 Task: Create a due date automation trigger when advanced on, 2 working days before a card is due add dates starting this month at 11:00 AM.
Action: Mouse moved to (843, 246)
Screenshot: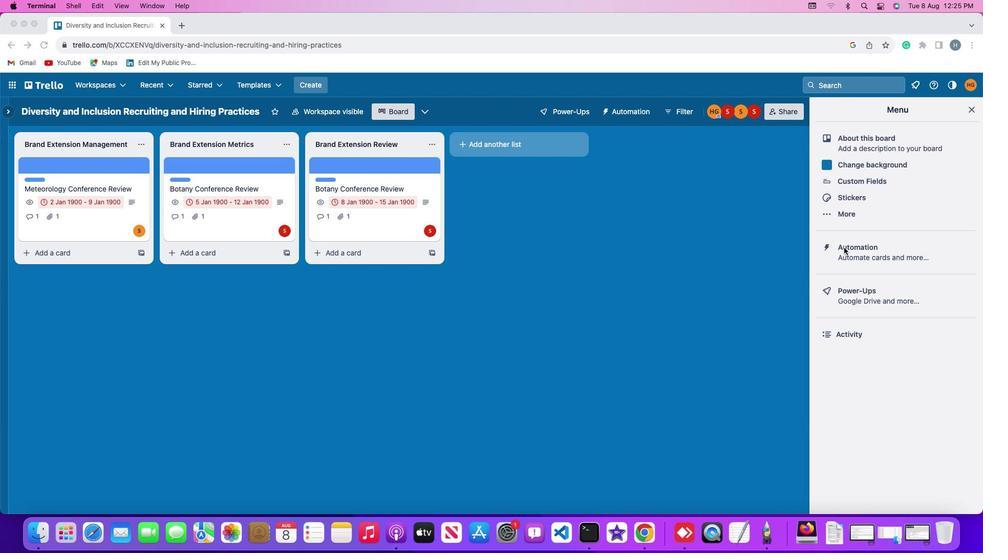 
Action: Mouse pressed left at (843, 246)
Screenshot: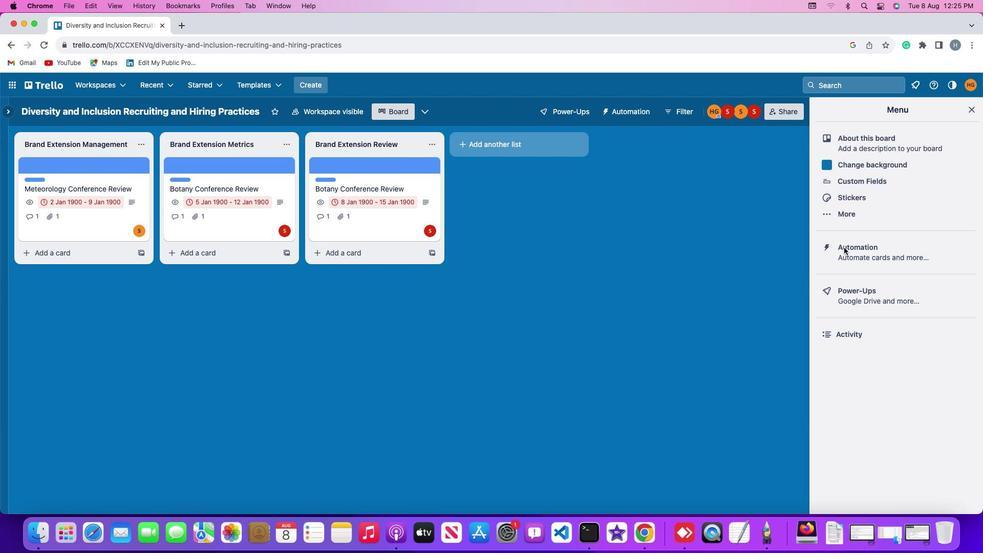 
Action: Mouse pressed left at (843, 246)
Screenshot: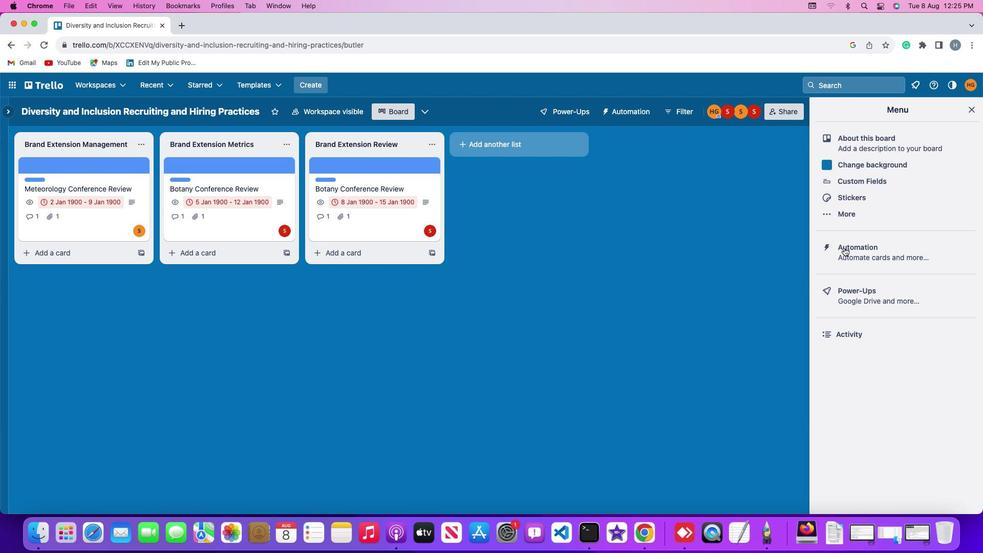 
Action: Mouse moved to (73, 236)
Screenshot: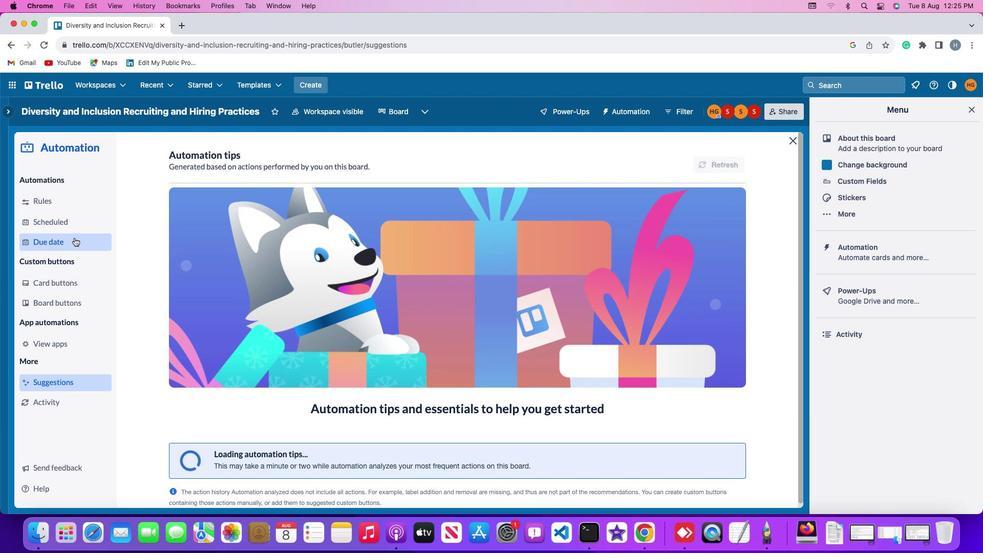 
Action: Mouse pressed left at (73, 236)
Screenshot: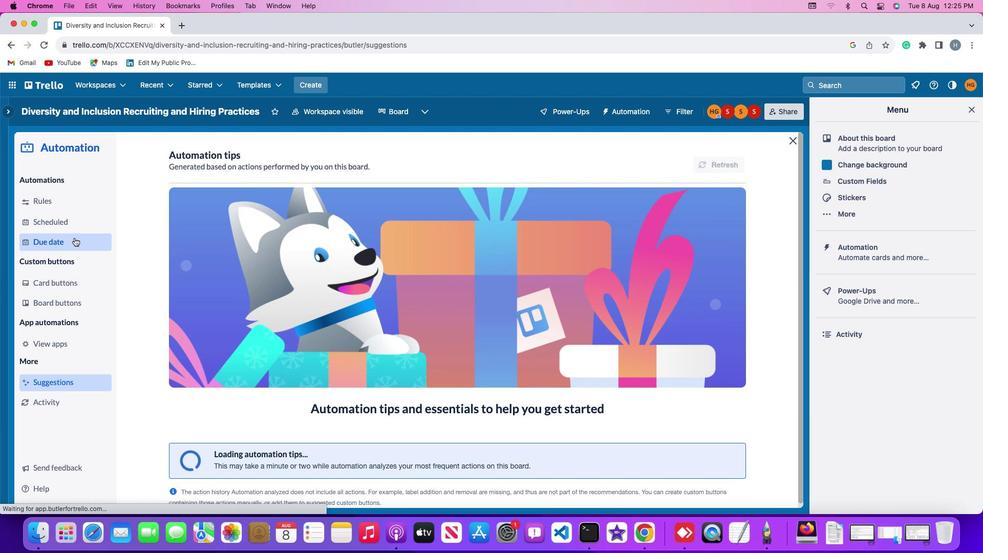 
Action: Mouse pressed left at (73, 236)
Screenshot: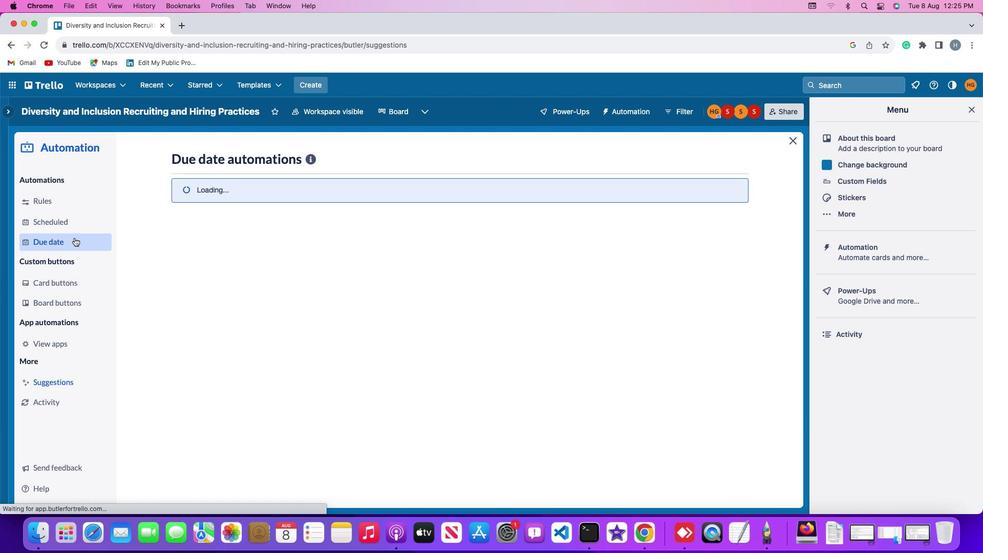 
Action: Mouse moved to (661, 157)
Screenshot: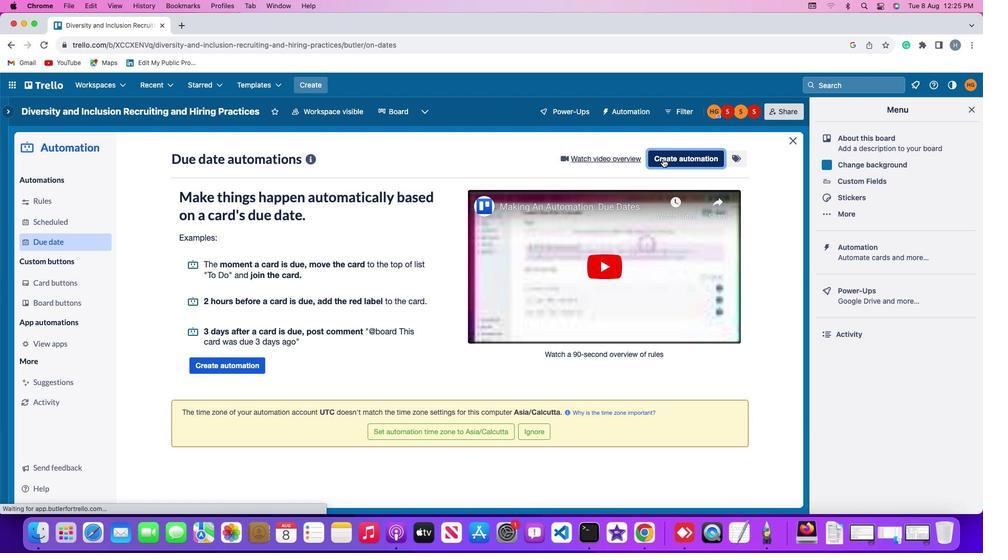 
Action: Mouse pressed left at (661, 157)
Screenshot: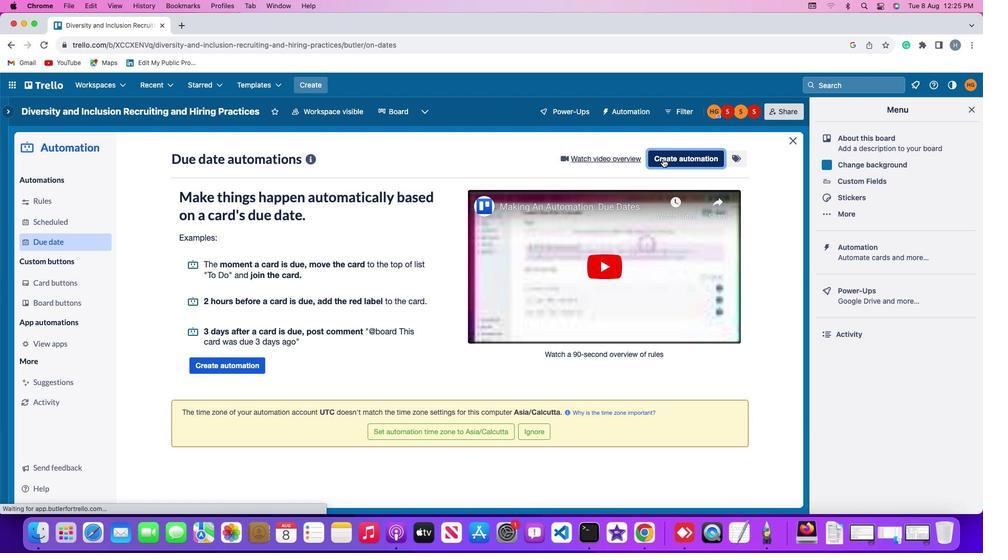 
Action: Mouse moved to (326, 257)
Screenshot: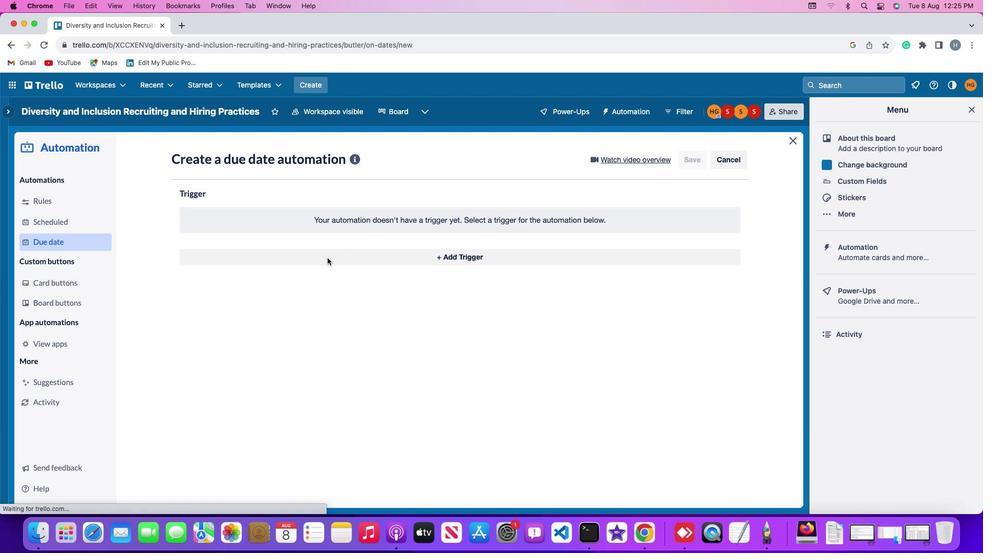 
Action: Mouse pressed left at (326, 257)
Screenshot: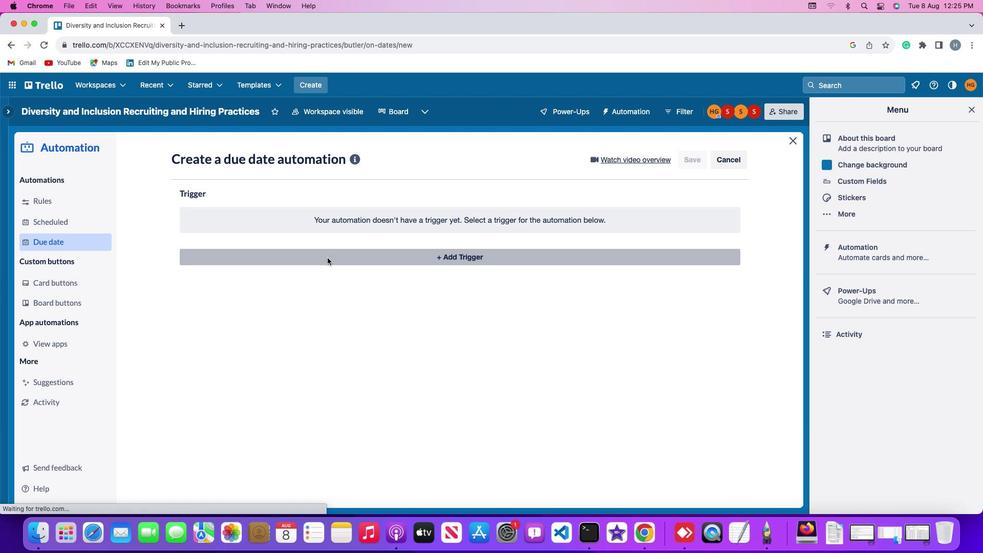 
Action: Mouse moved to (205, 408)
Screenshot: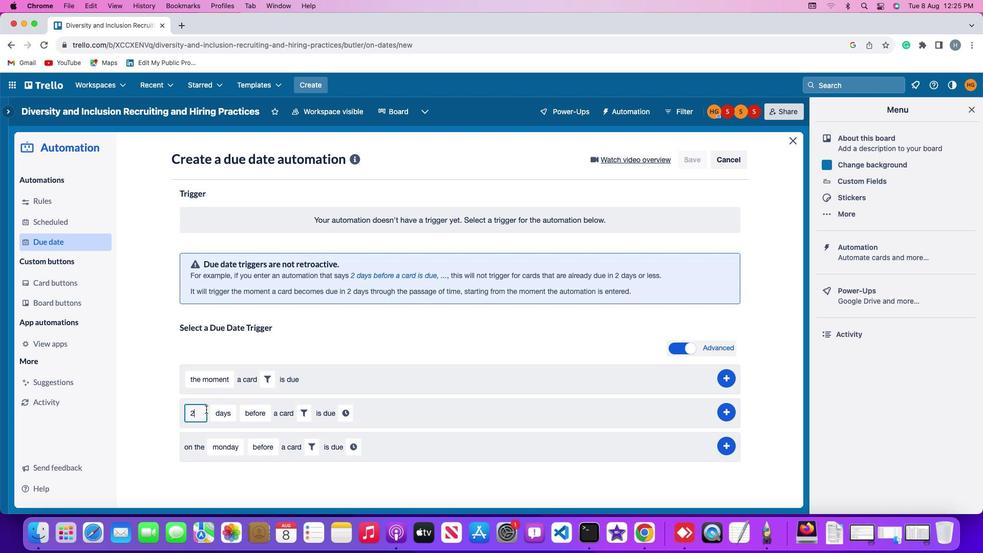 
Action: Mouse pressed left at (205, 408)
Screenshot: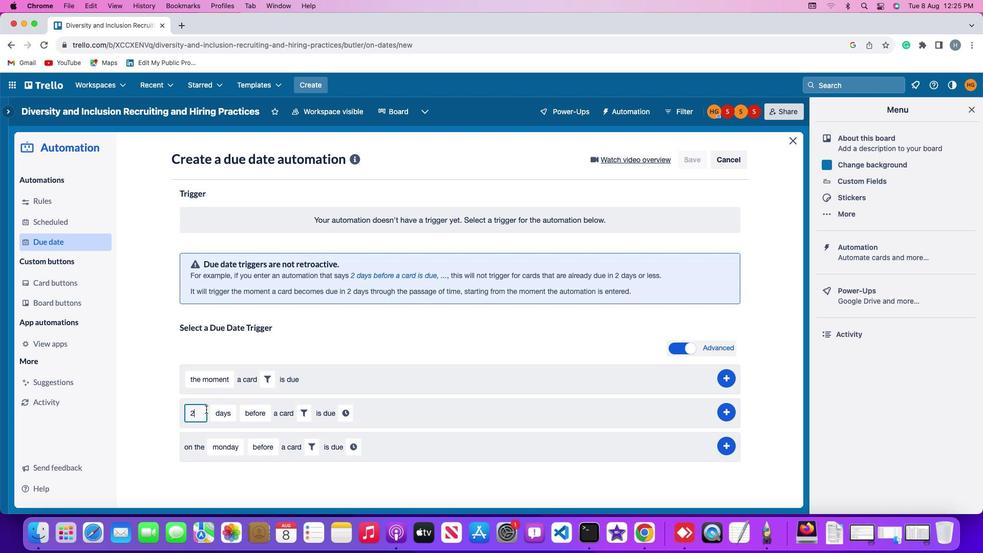 
Action: Key pressed Key.backspace'2'
Screenshot: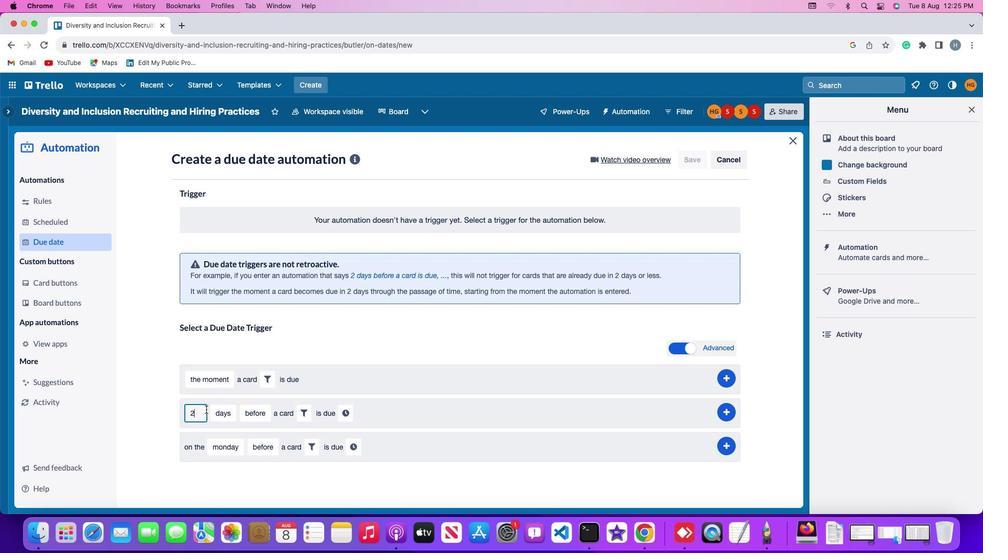 
Action: Mouse moved to (226, 412)
Screenshot: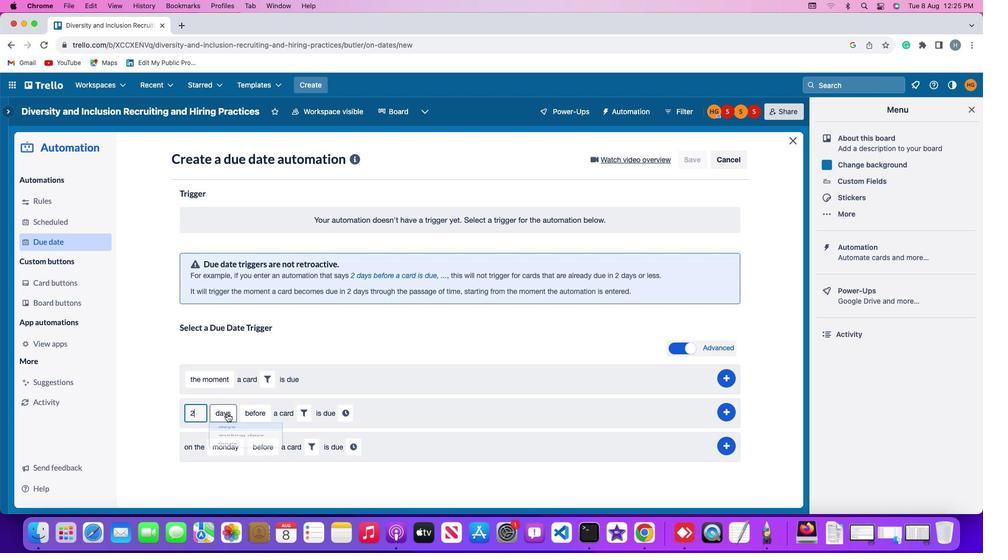 
Action: Mouse pressed left at (226, 412)
Screenshot: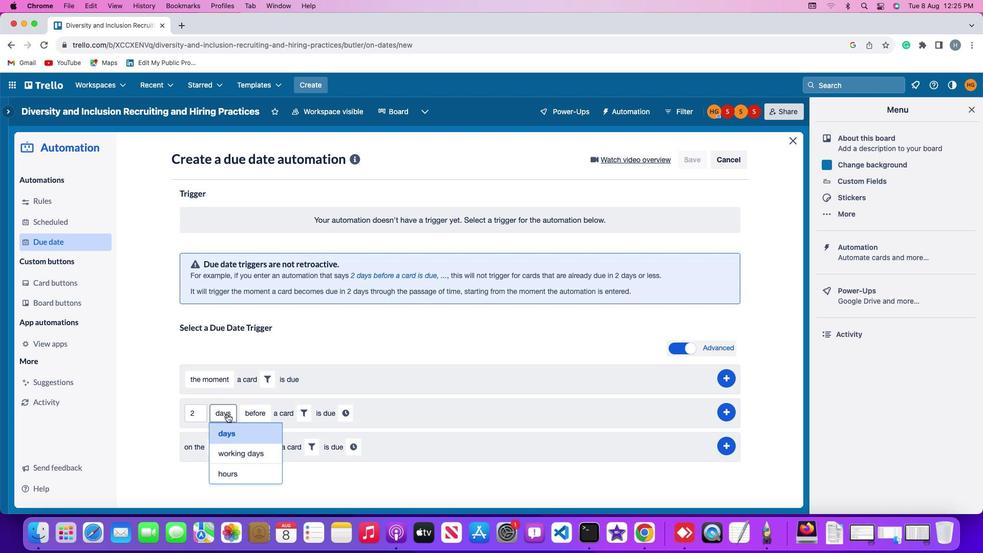 
Action: Mouse moved to (226, 454)
Screenshot: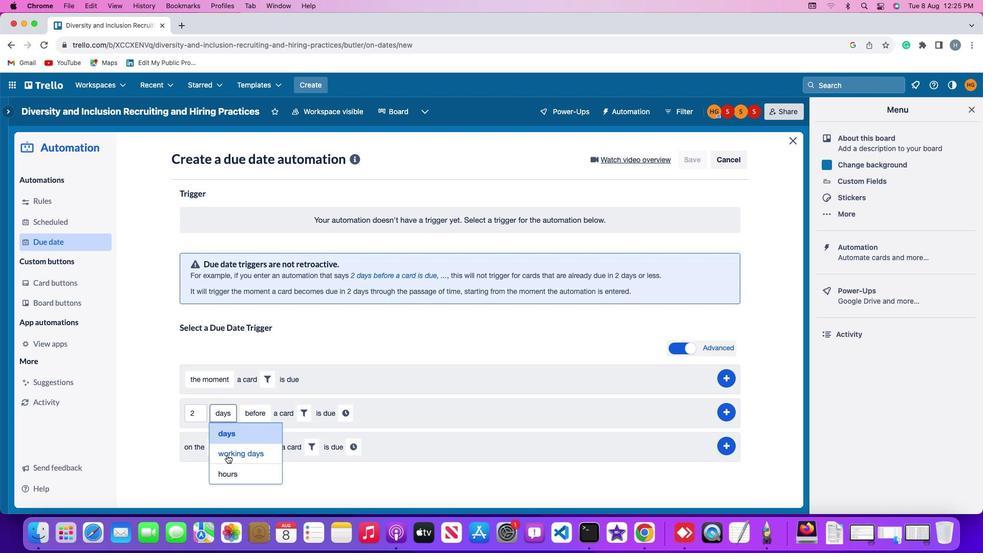 
Action: Mouse pressed left at (226, 454)
Screenshot: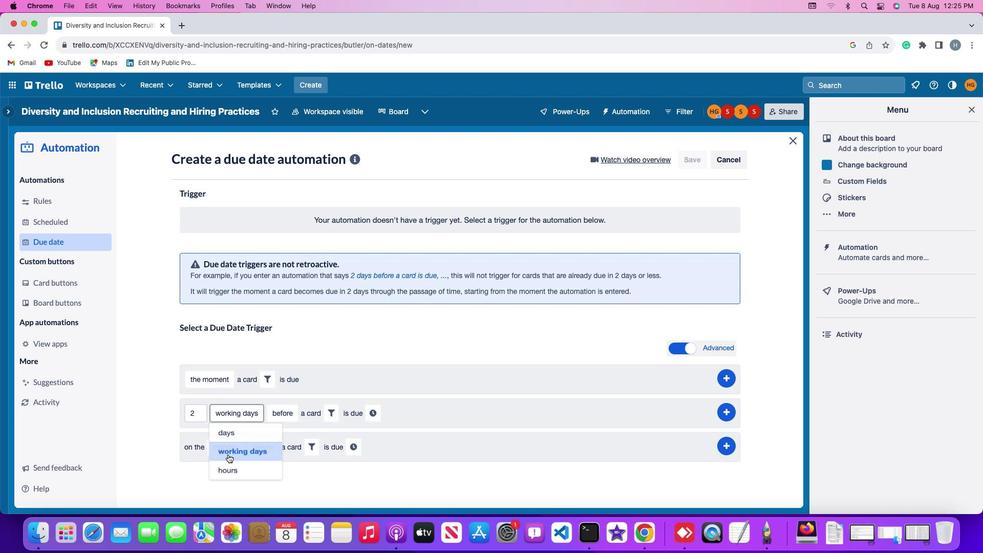 
Action: Mouse moved to (279, 414)
Screenshot: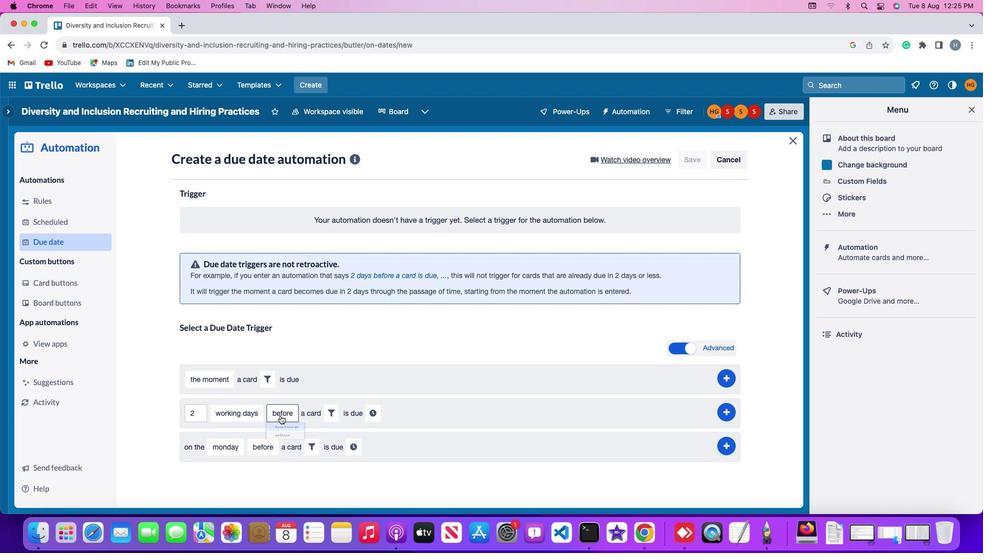 
Action: Mouse pressed left at (279, 414)
Screenshot: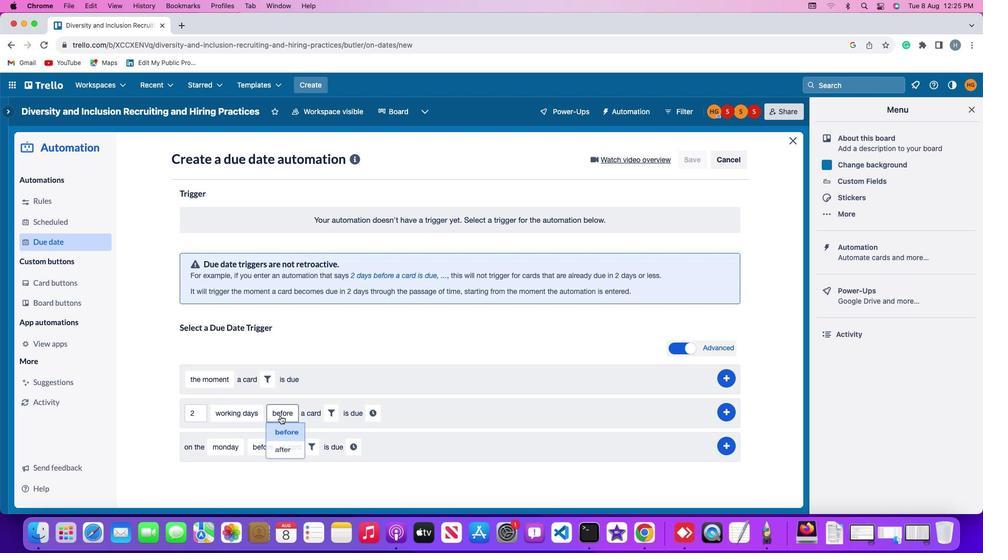 
Action: Mouse moved to (284, 431)
Screenshot: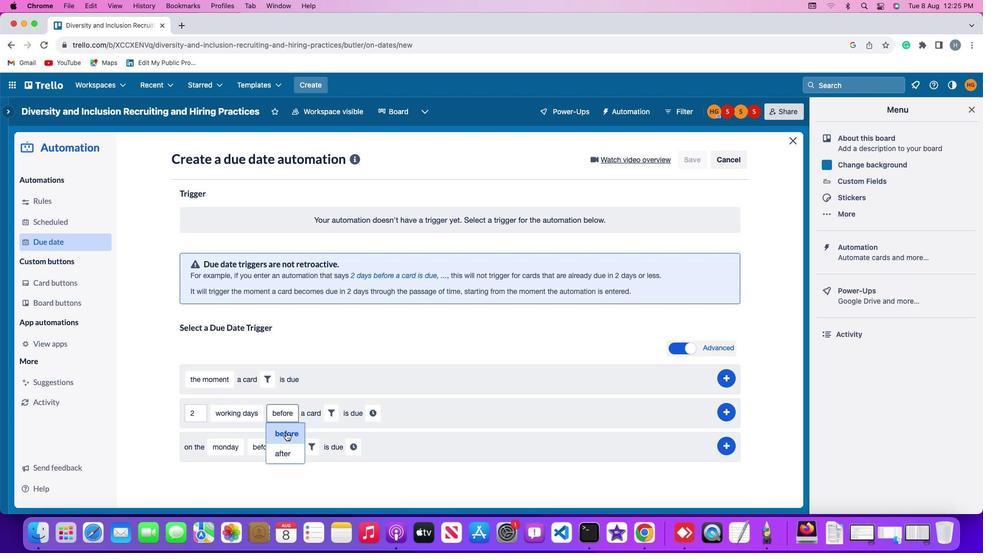 
Action: Mouse pressed left at (284, 431)
Screenshot: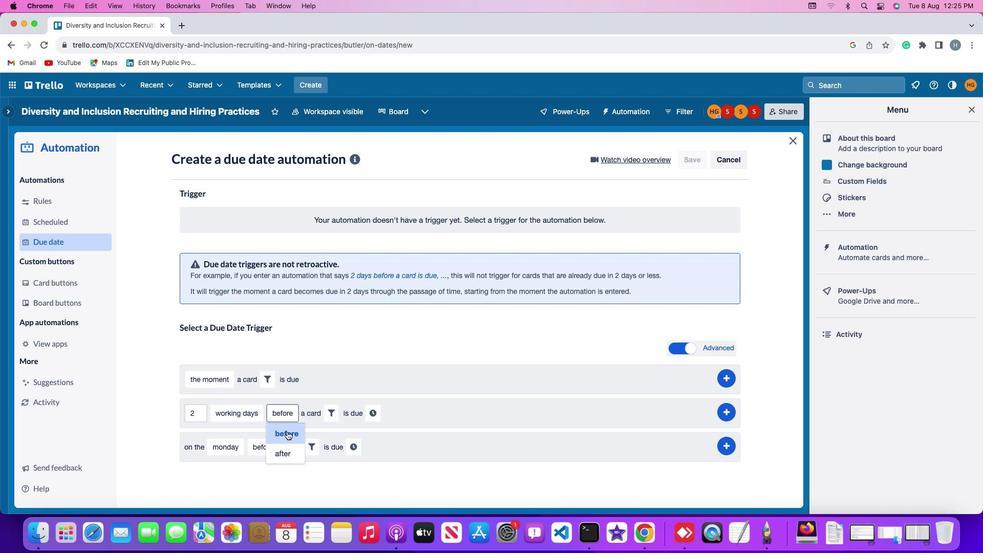 
Action: Mouse moved to (330, 409)
Screenshot: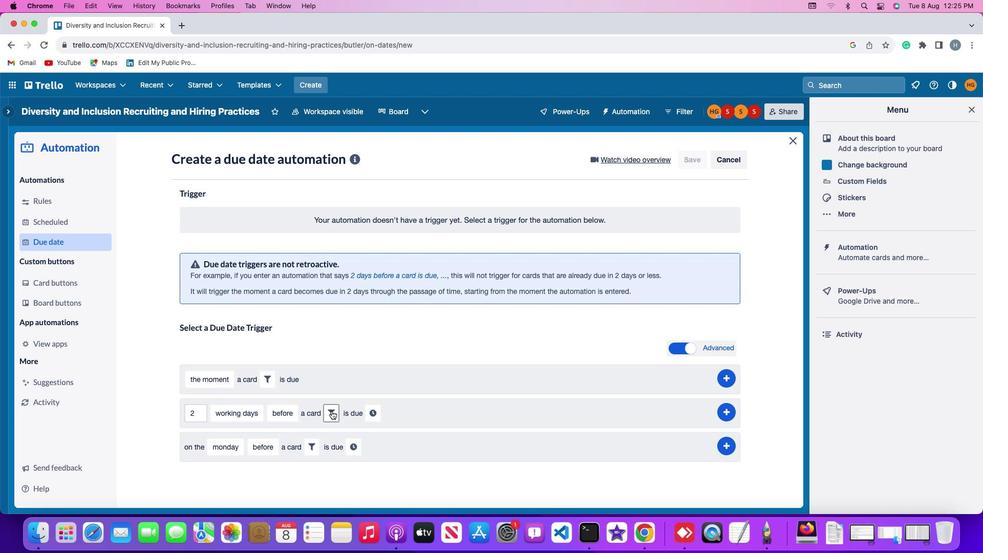 
Action: Mouse pressed left at (330, 409)
Screenshot: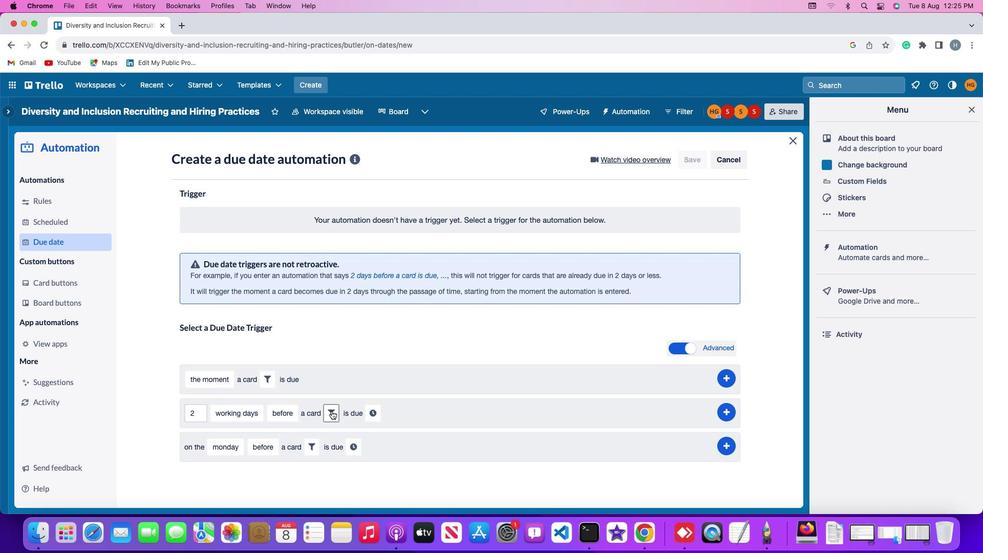 
Action: Mouse moved to (389, 441)
Screenshot: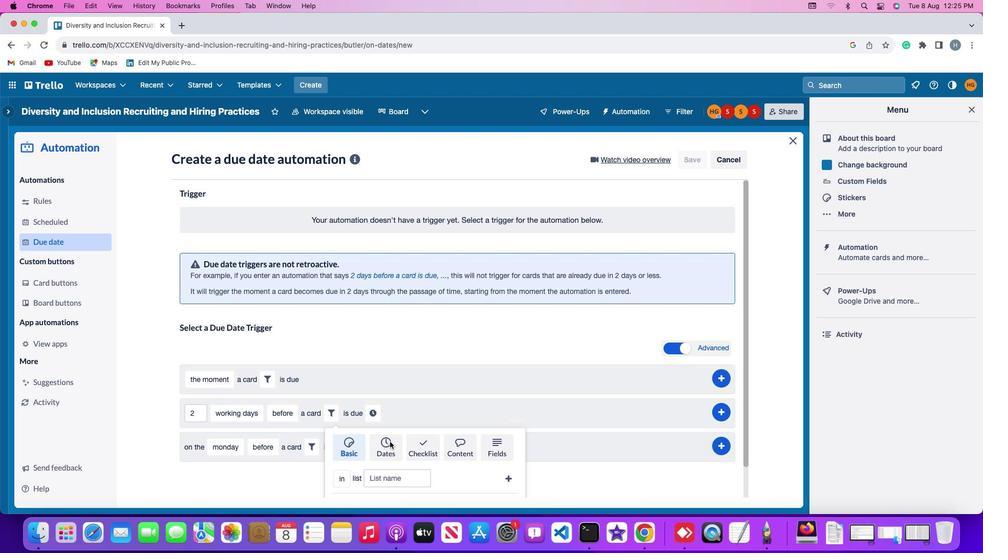 
Action: Mouse pressed left at (389, 441)
Screenshot: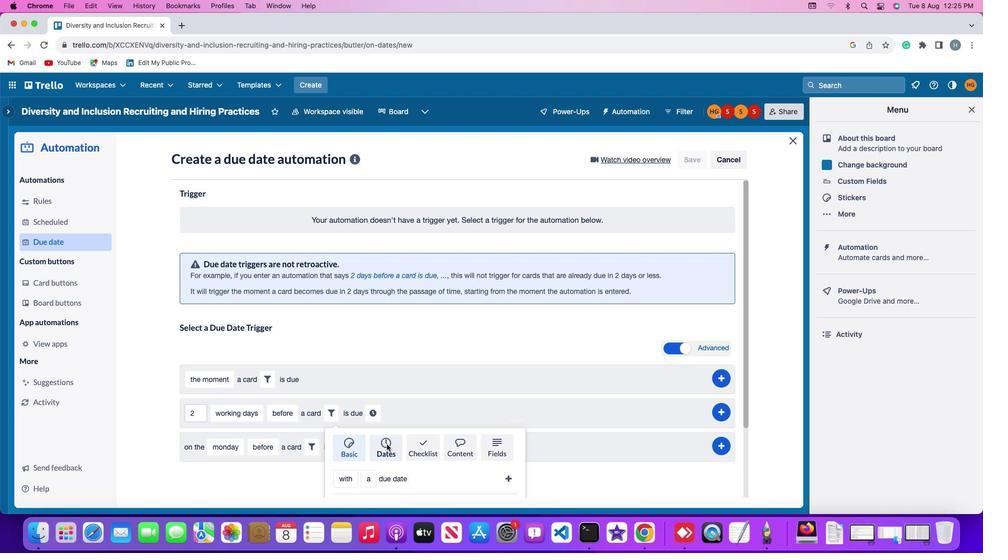 
Action: Mouse moved to (266, 474)
Screenshot: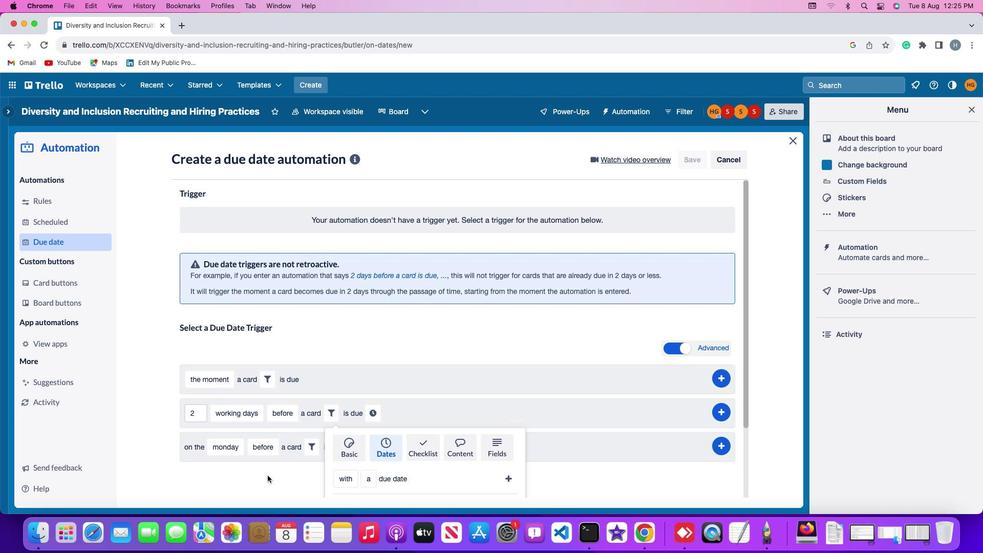 
Action: Mouse scrolled (266, 474) with delta (0, -1)
Screenshot: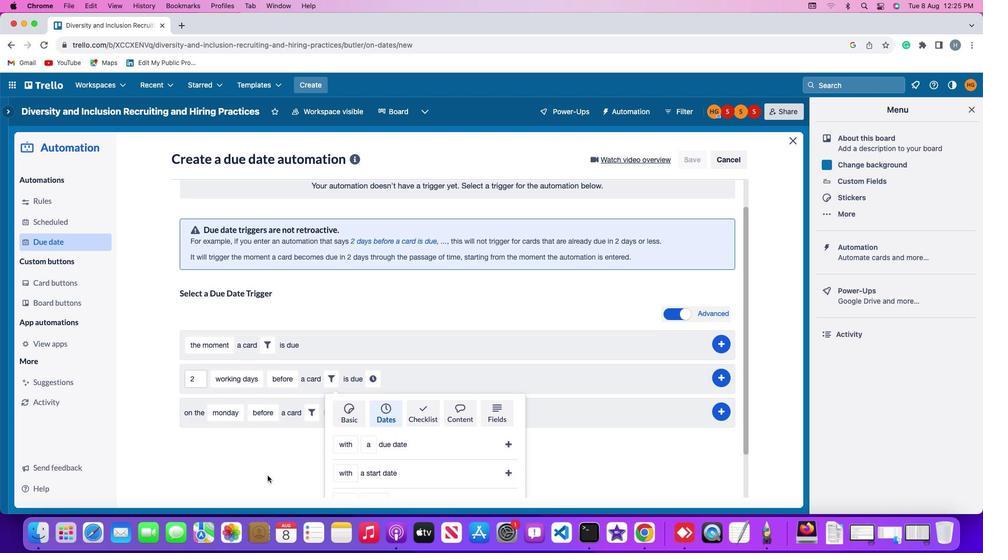 
Action: Mouse scrolled (266, 474) with delta (0, -1)
Screenshot: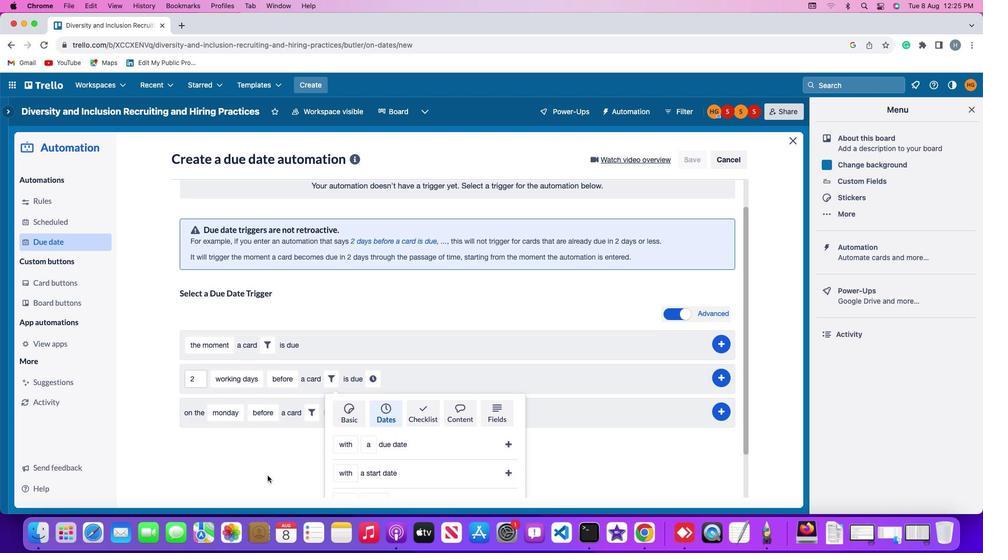 
Action: Mouse scrolled (266, 474) with delta (0, -2)
Screenshot: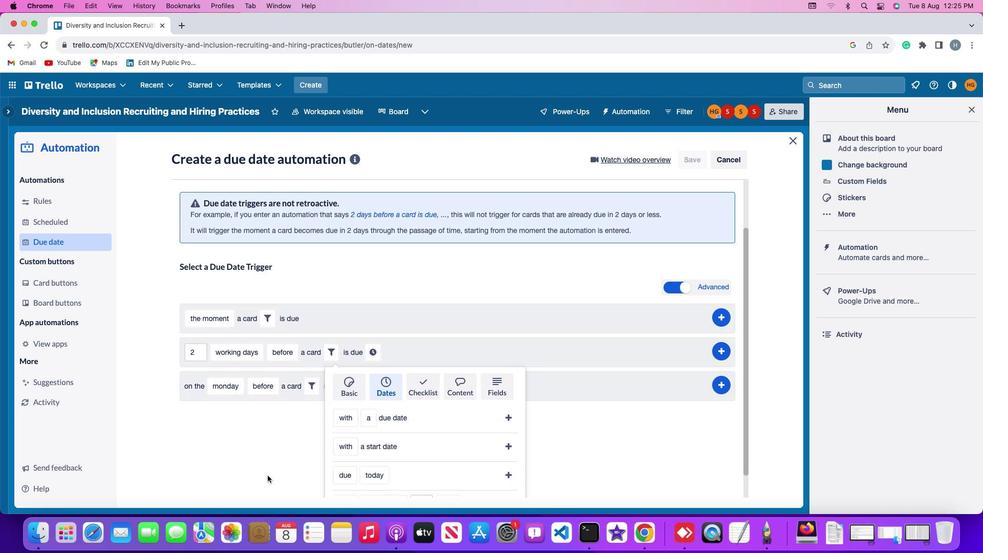 
Action: Mouse scrolled (266, 474) with delta (0, -3)
Screenshot: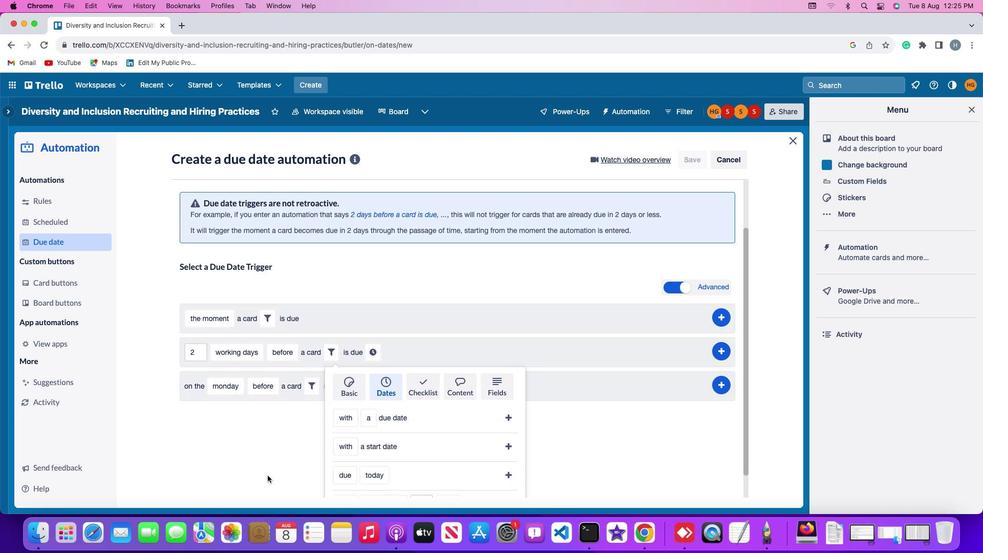 
Action: Mouse scrolled (266, 474) with delta (0, -3)
Screenshot: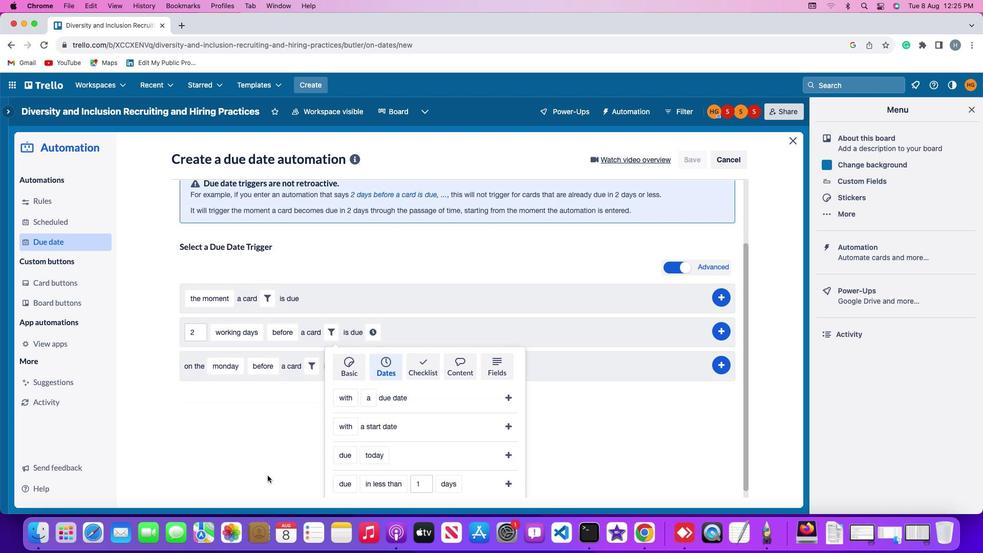 
Action: Mouse scrolled (266, 474) with delta (0, -3)
Screenshot: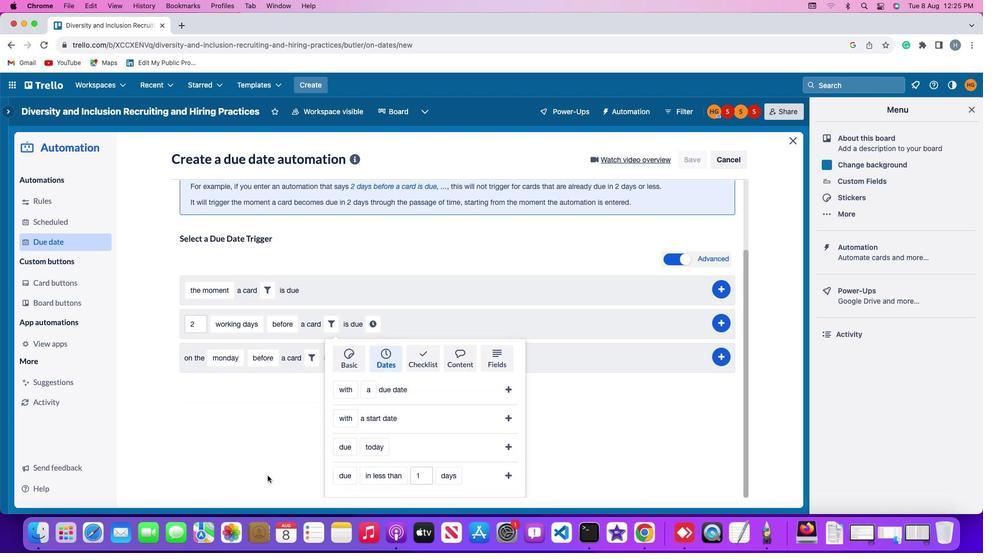
Action: Mouse moved to (341, 447)
Screenshot: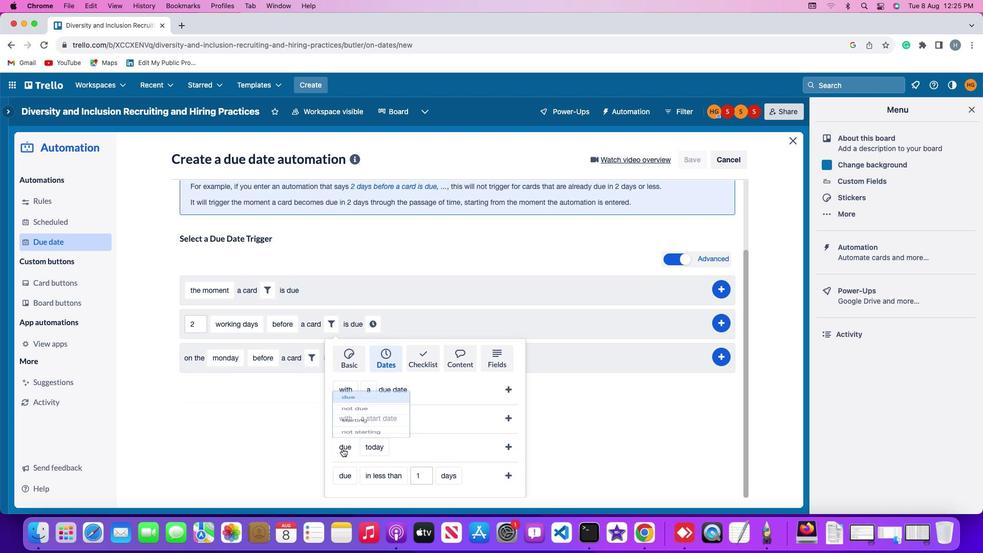 
Action: Mouse pressed left at (341, 447)
Screenshot: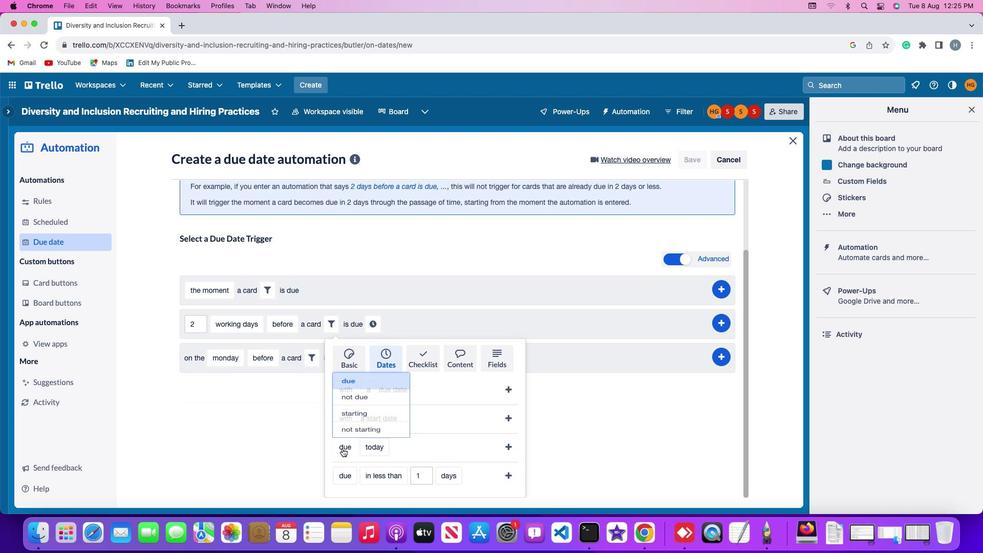 
Action: Mouse moved to (358, 410)
Screenshot: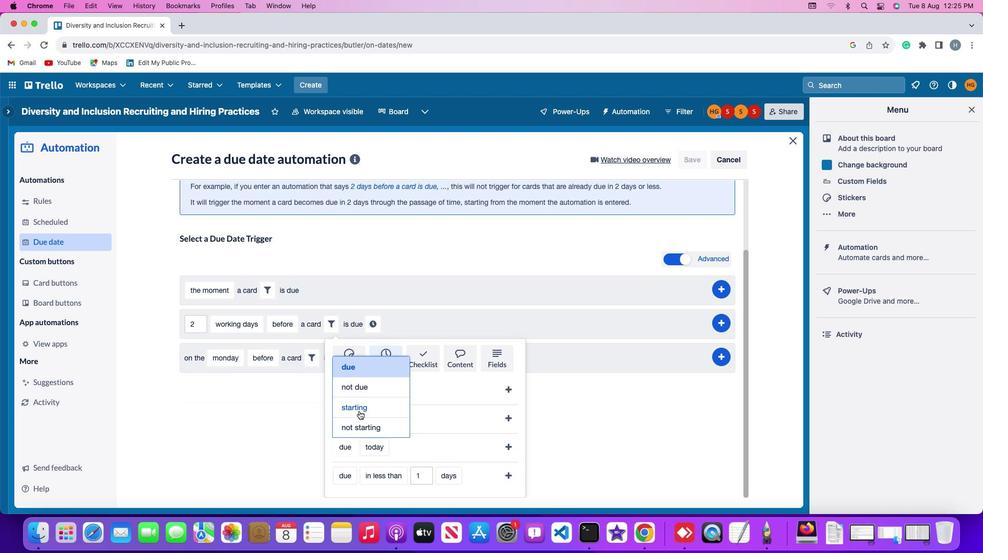 
Action: Mouse pressed left at (358, 410)
Screenshot: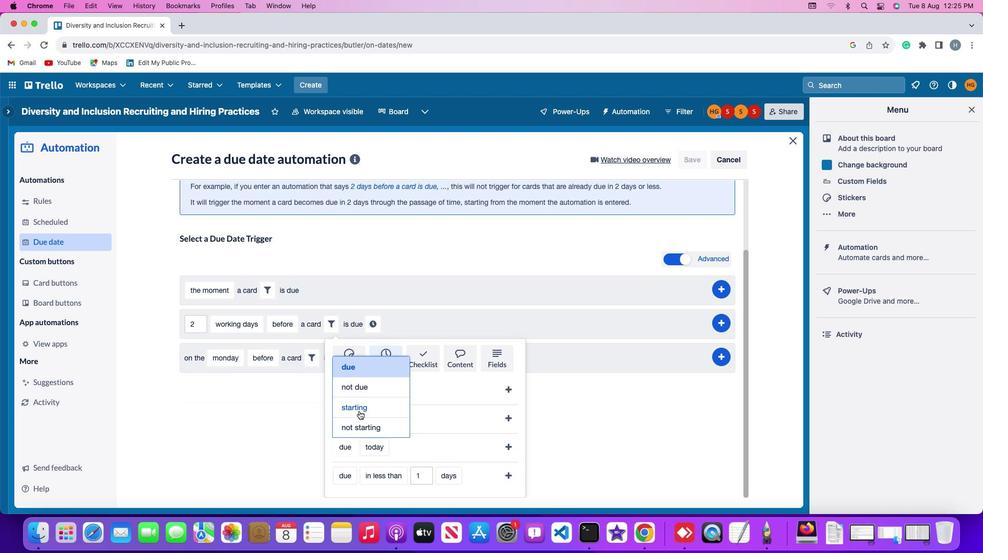 
Action: Mouse moved to (378, 439)
Screenshot: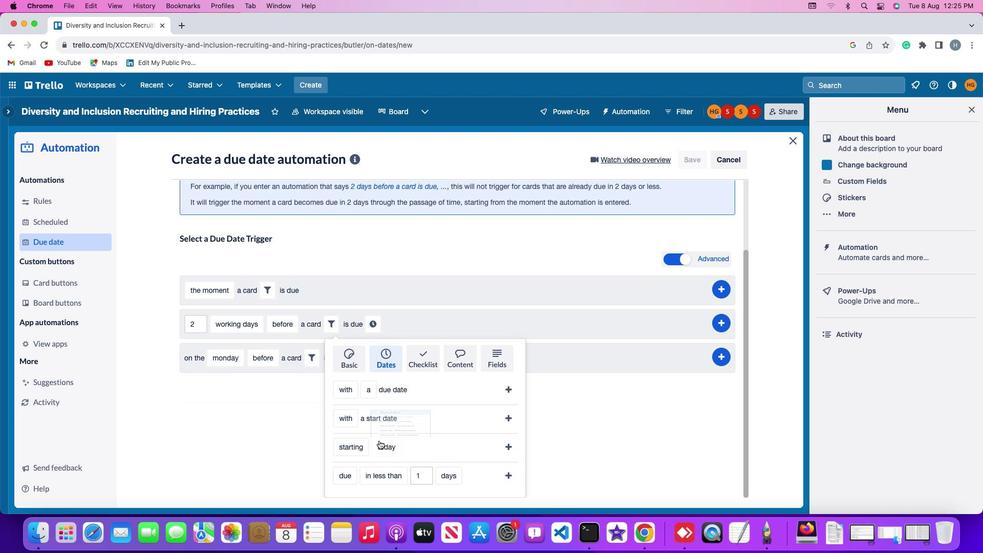 
Action: Mouse pressed left at (378, 439)
Screenshot: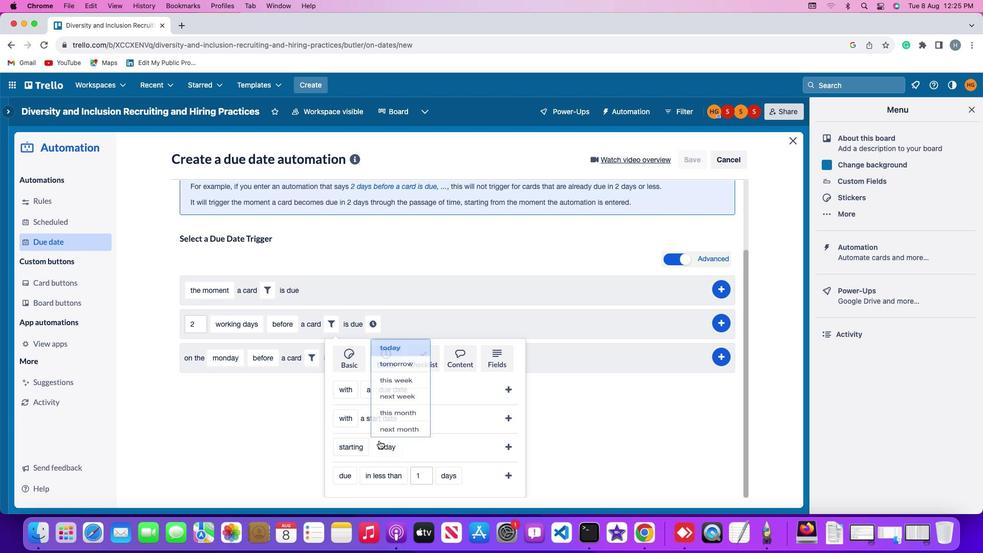 
Action: Mouse moved to (400, 404)
Screenshot: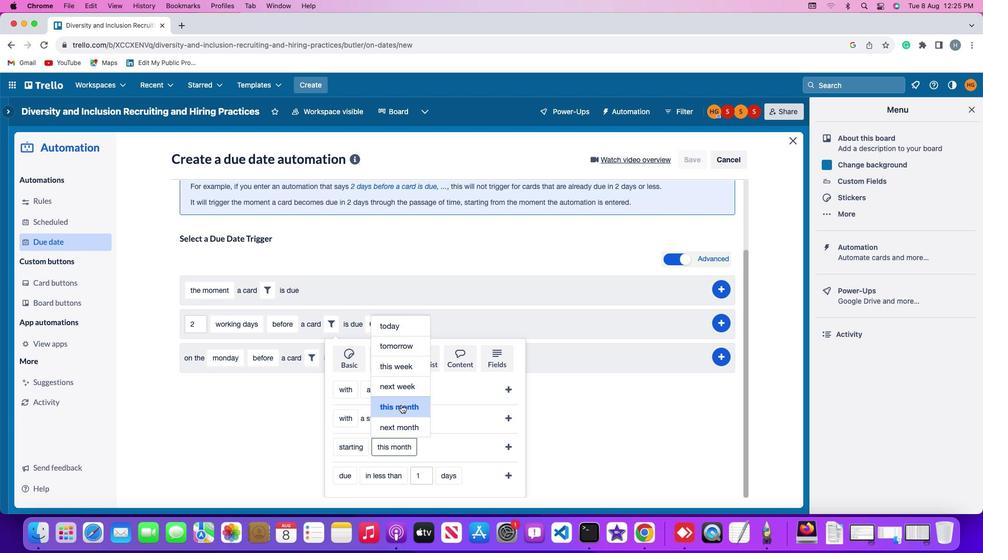 
Action: Mouse pressed left at (400, 404)
Screenshot: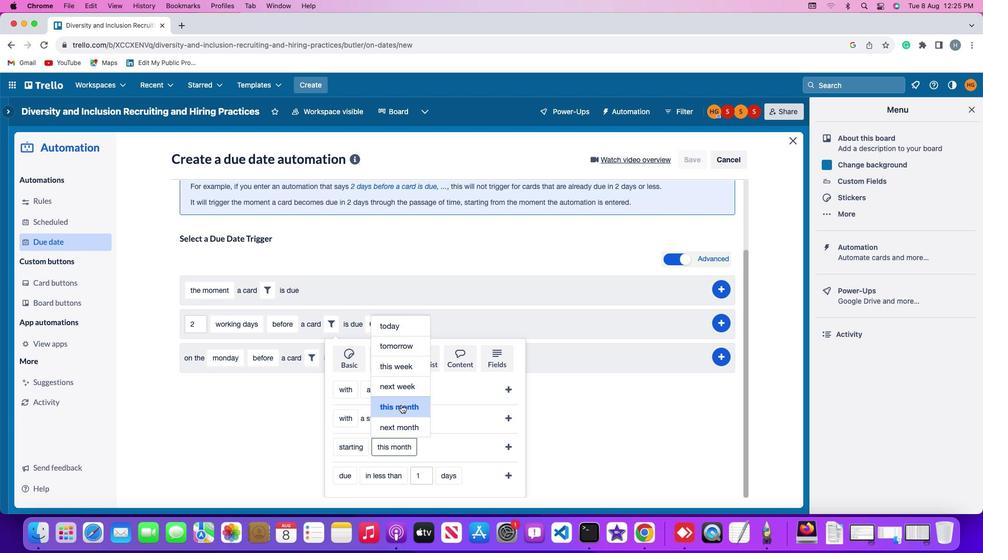 
Action: Mouse moved to (507, 443)
Screenshot: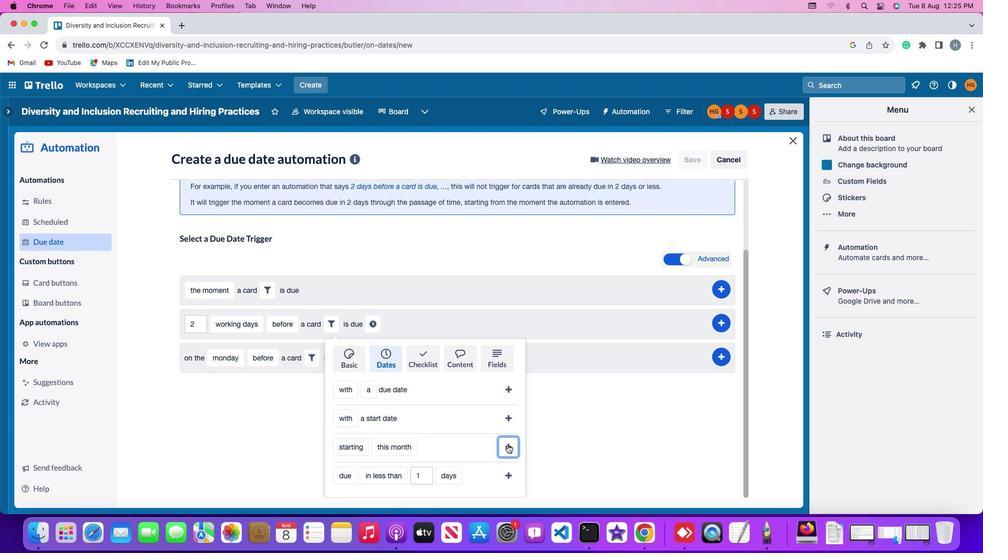
Action: Mouse pressed left at (507, 443)
Screenshot: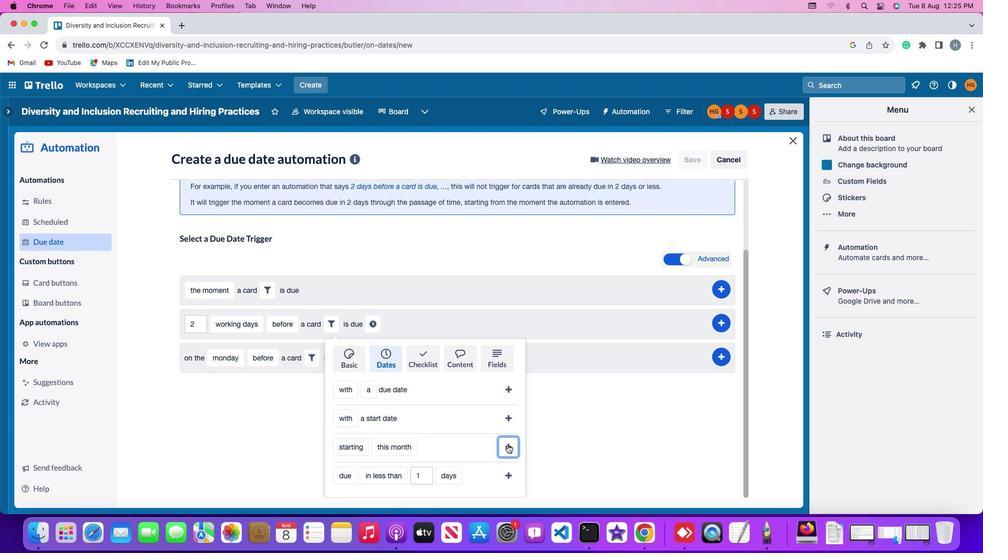 
Action: Mouse moved to (461, 412)
Screenshot: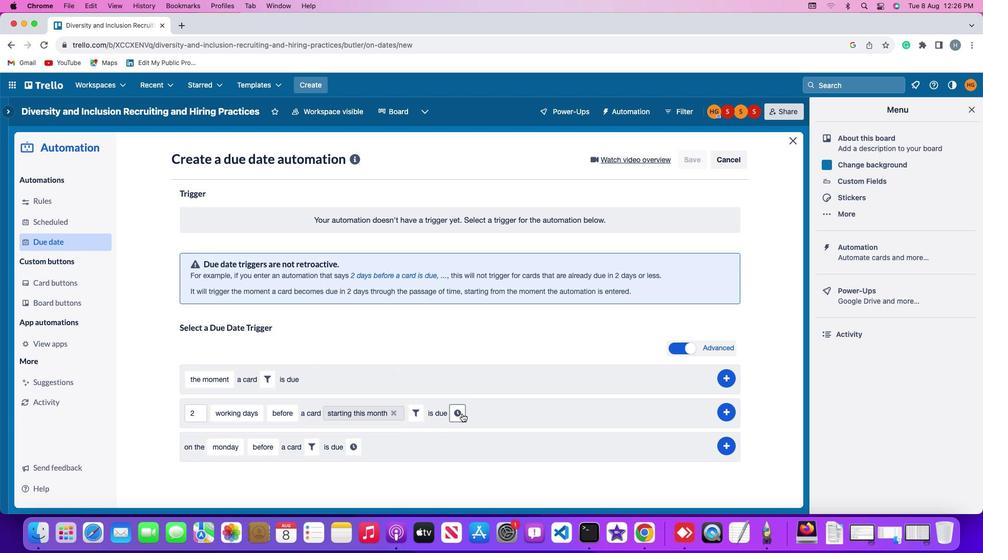 
Action: Mouse pressed left at (461, 412)
Screenshot: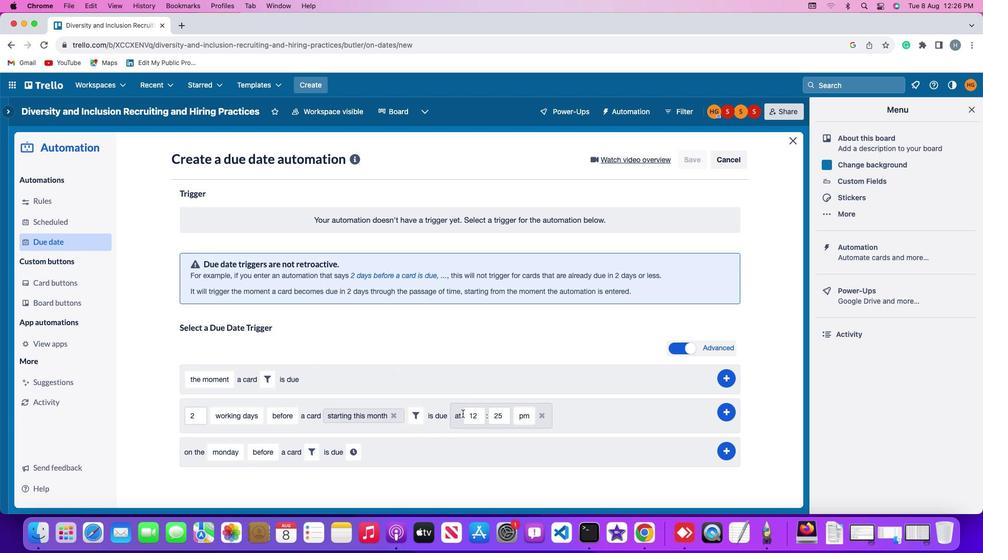 
Action: Mouse moved to (478, 413)
Screenshot: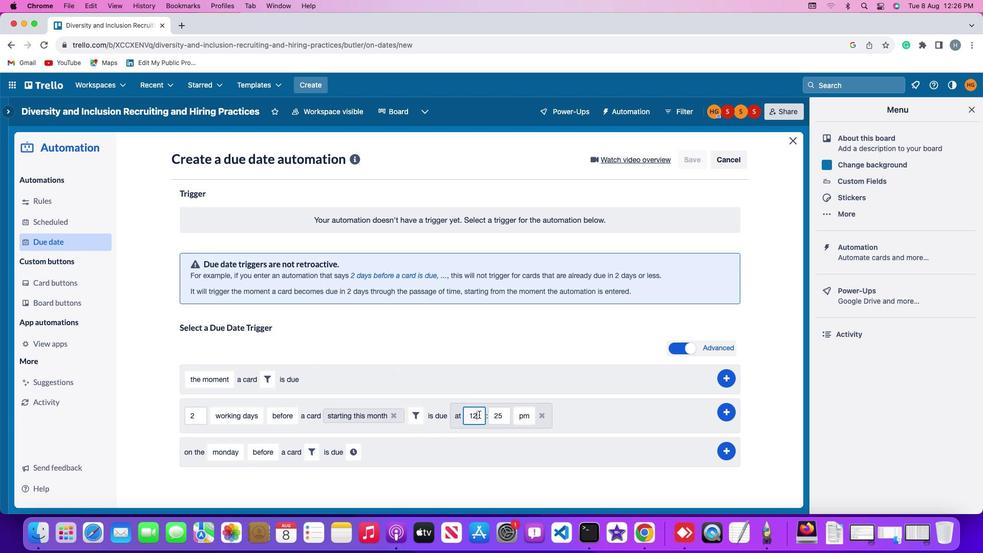 
Action: Mouse pressed left at (478, 413)
Screenshot: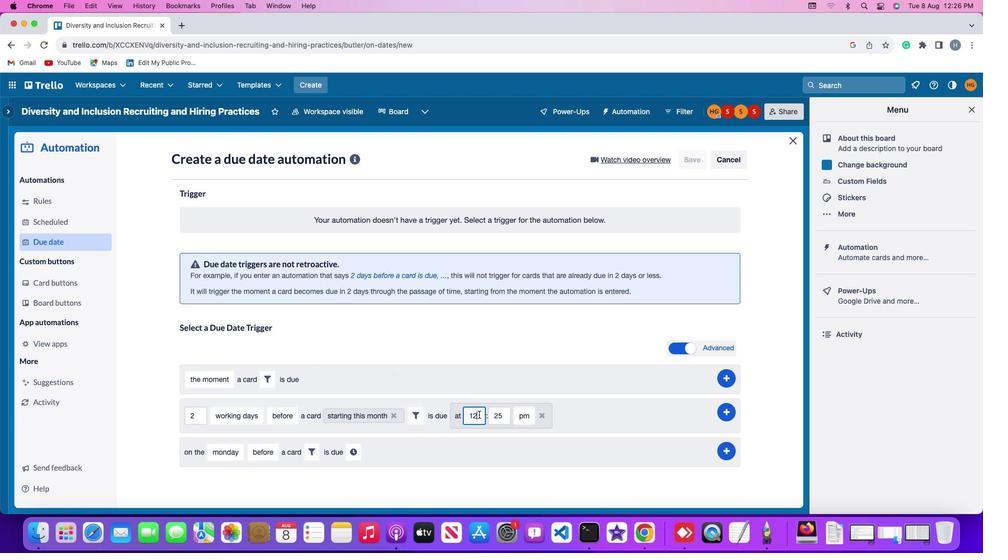 
Action: Mouse moved to (478, 413)
Screenshot: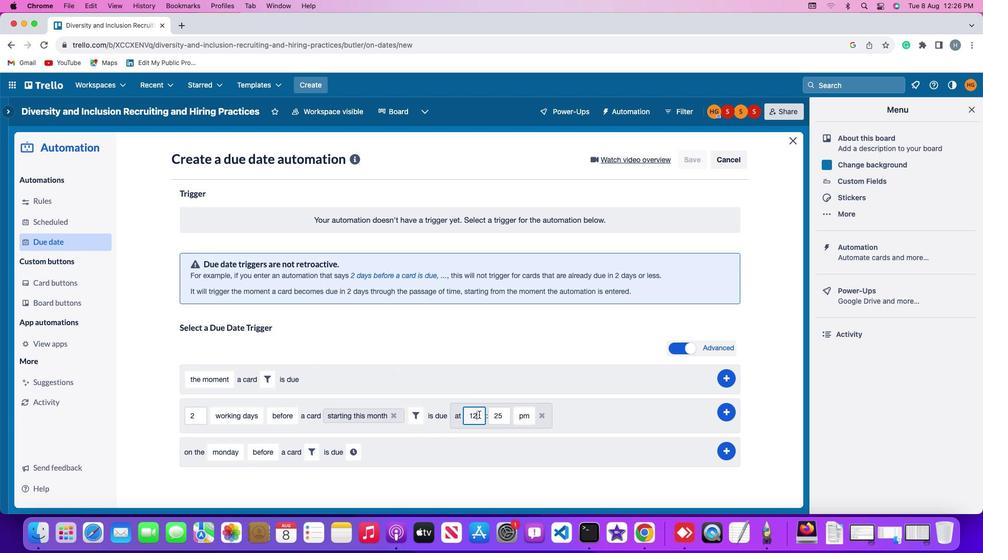 
Action: Key pressed Key.backspaceKey.backspaceKey.backspace'1''1'
Screenshot: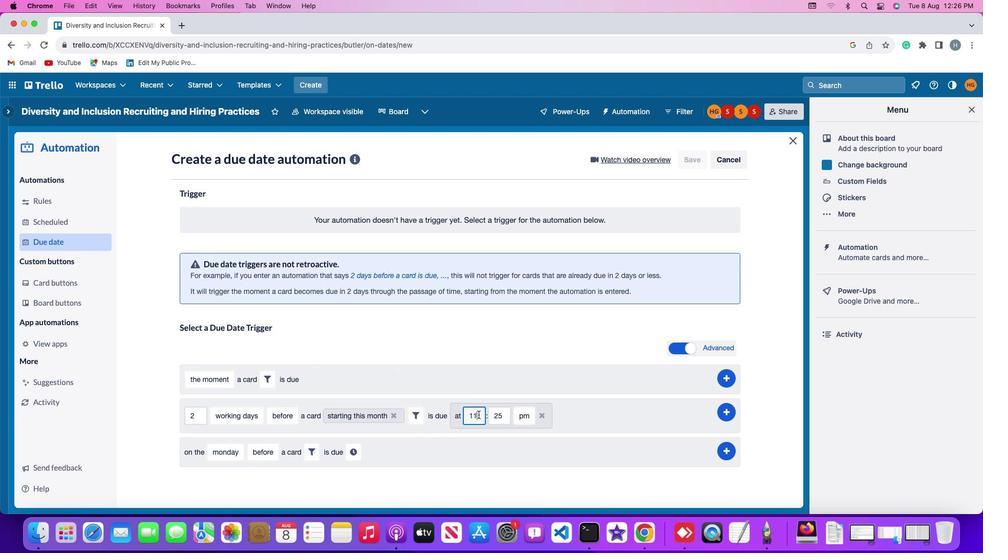 
Action: Mouse moved to (501, 416)
Screenshot: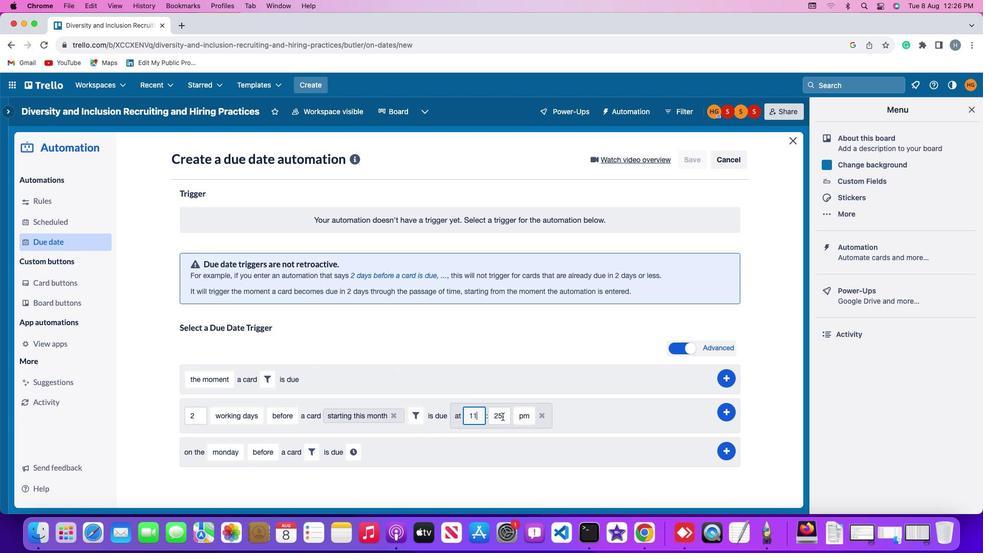 
Action: Mouse pressed left at (501, 416)
Screenshot: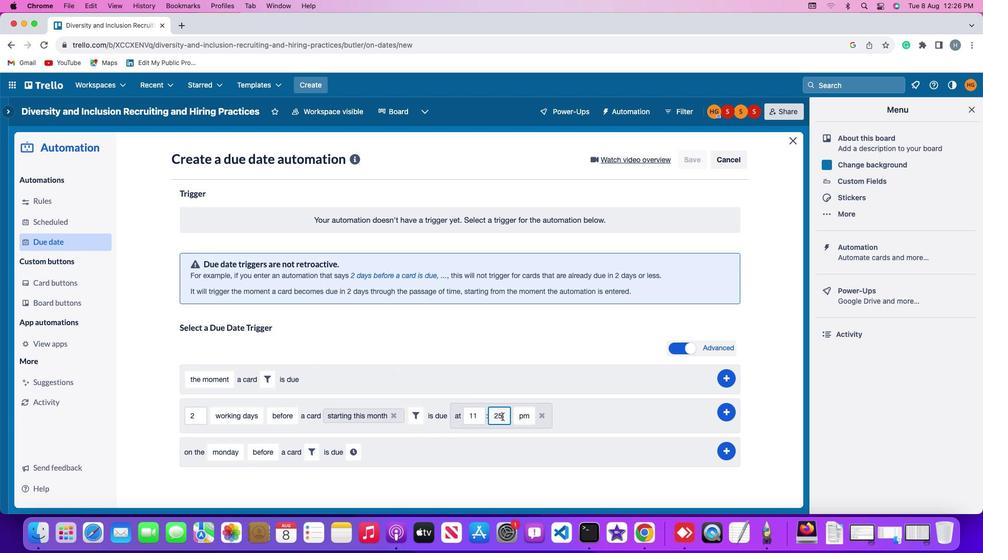 
Action: Key pressed Key.backspaceKey.backspaceKey.backspace'0''0'
Screenshot: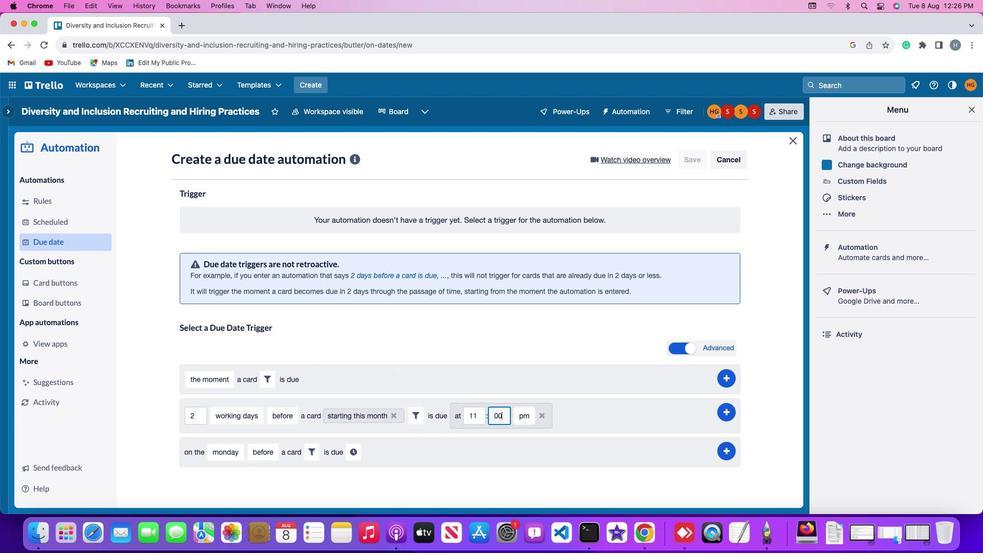 
Action: Mouse moved to (518, 416)
Screenshot: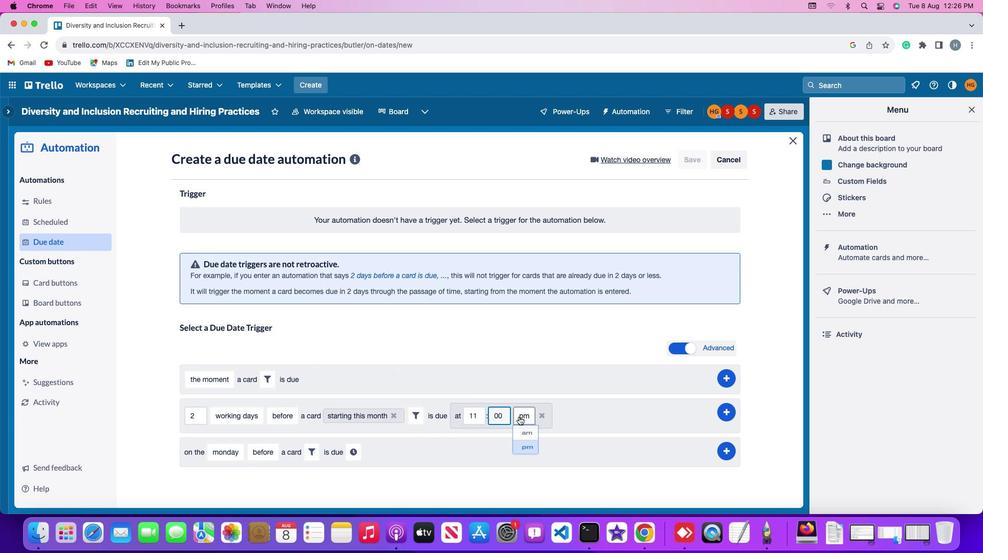
Action: Mouse pressed left at (518, 416)
Screenshot: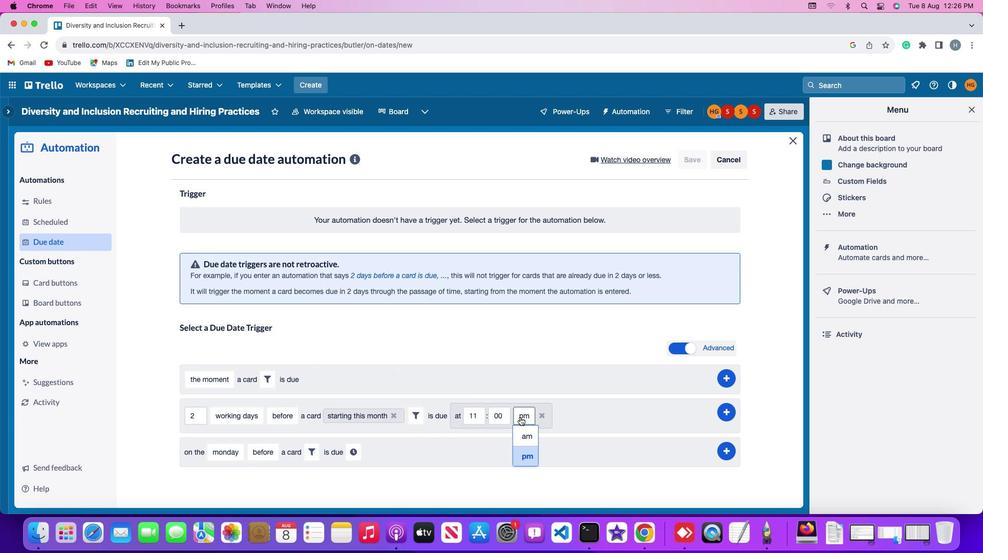 
Action: Mouse moved to (524, 433)
Screenshot: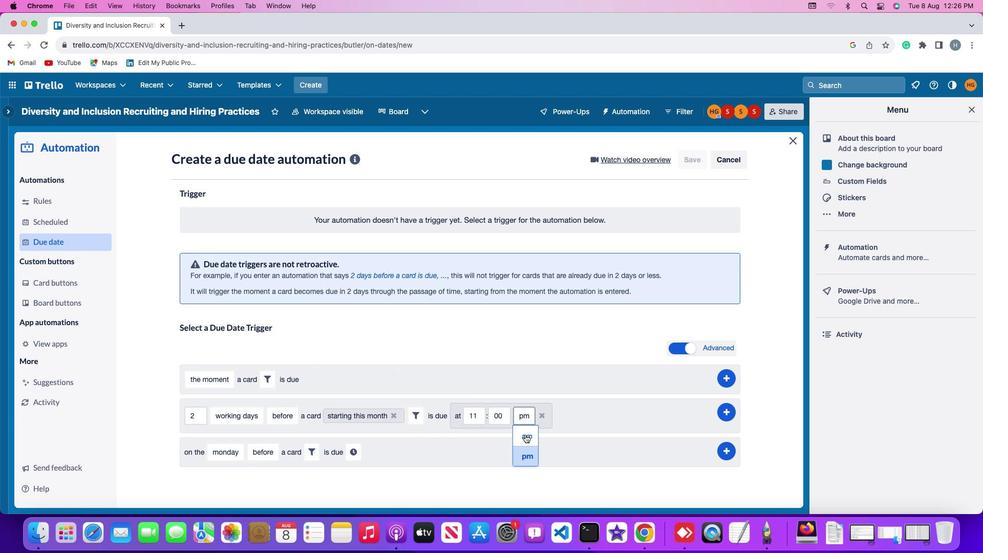 
Action: Mouse pressed left at (524, 433)
Screenshot: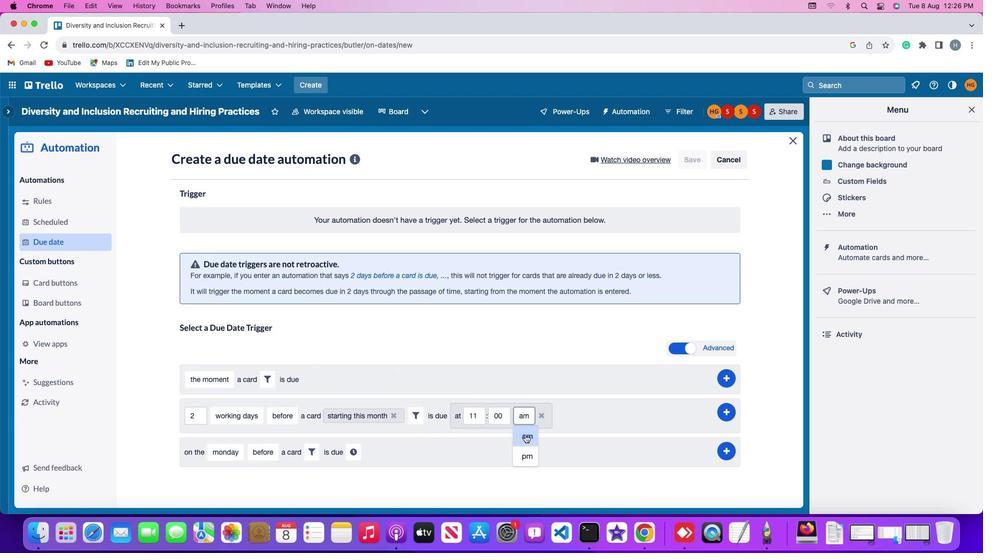
Action: Mouse moved to (724, 407)
Screenshot: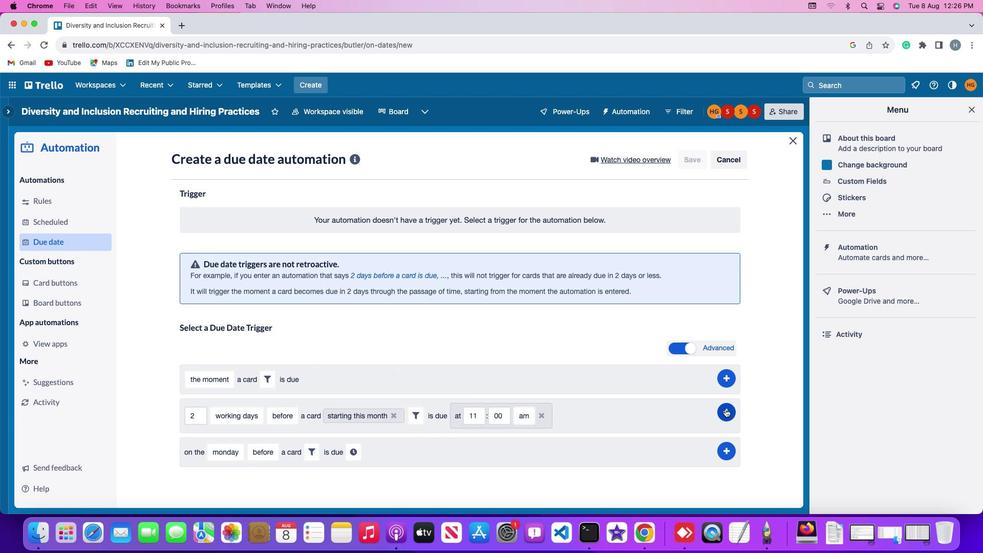 
Action: Mouse pressed left at (724, 407)
Screenshot: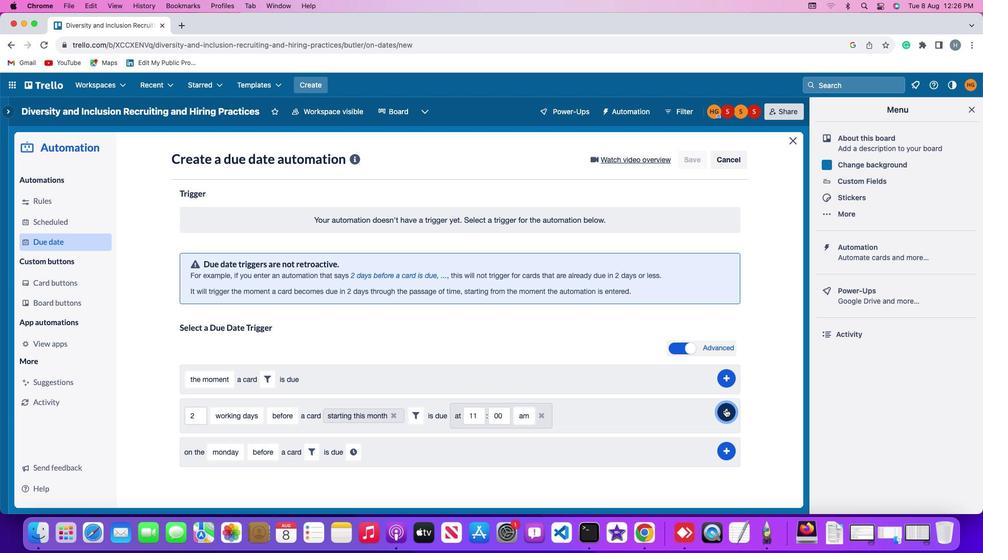 
Action: Mouse moved to (773, 306)
Screenshot: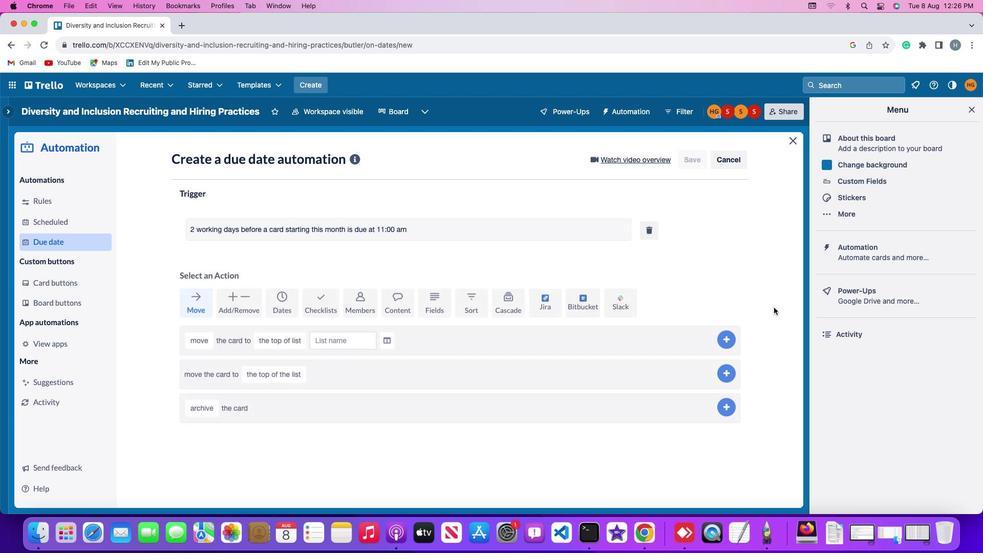 
